 Task: Create a rule from the Agile list, Priority changed -> Complete task in the project BrainWave if Priority Cleared then Complete Task
Action: Mouse moved to (985, 160)
Screenshot: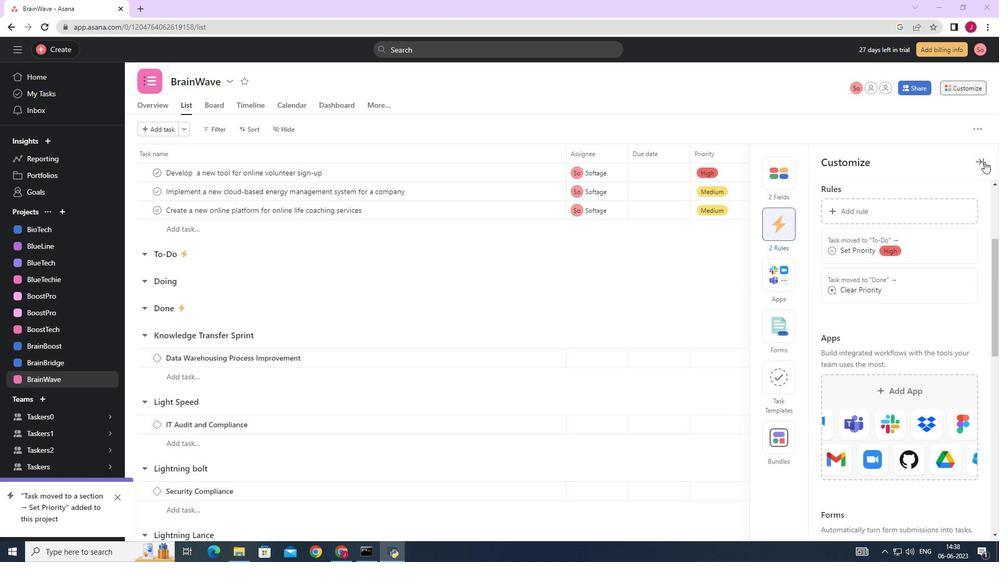 
Action: Mouse pressed left at (985, 160)
Screenshot: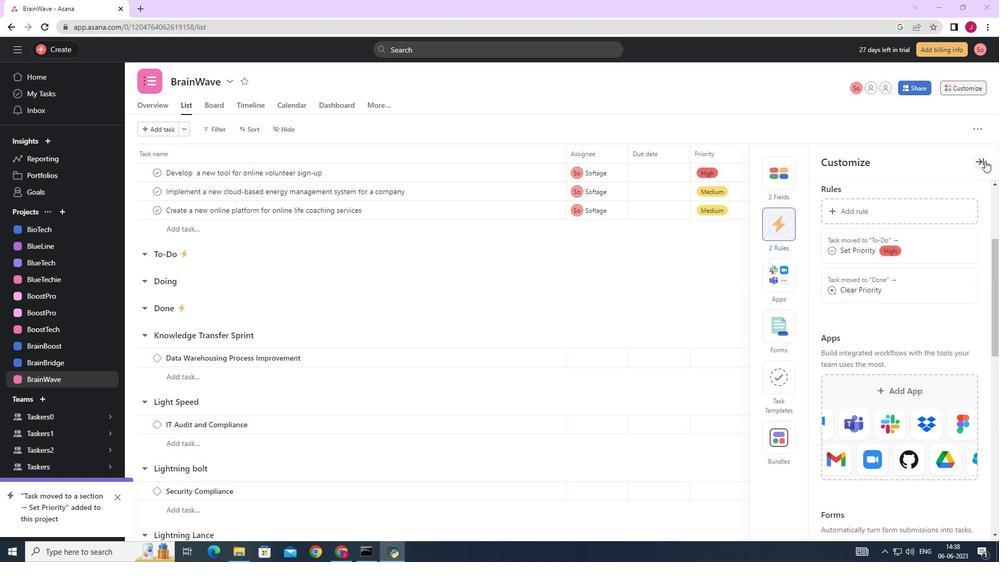 
Action: Mouse moved to (967, 87)
Screenshot: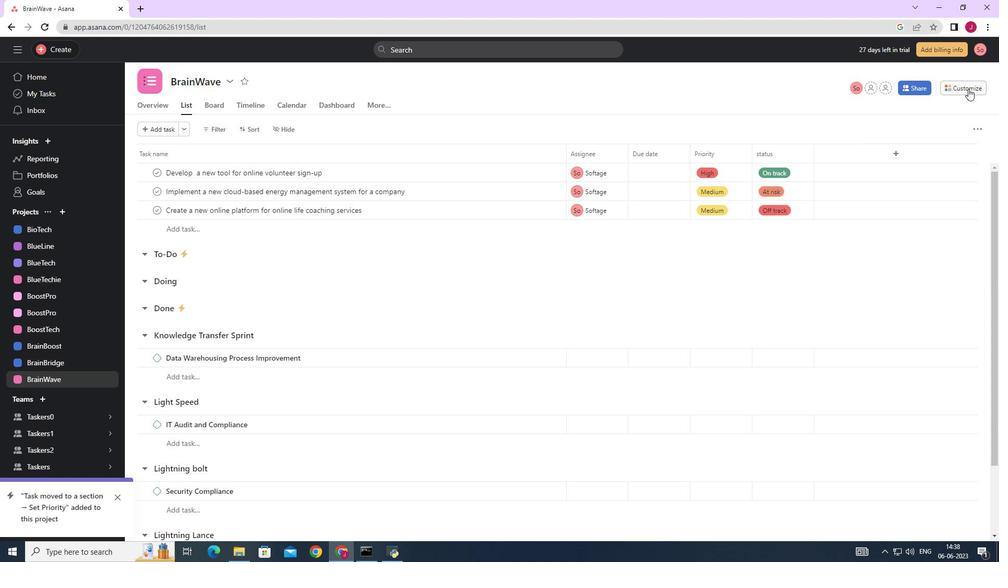 
Action: Mouse pressed left at (967, 87)
Screenshot: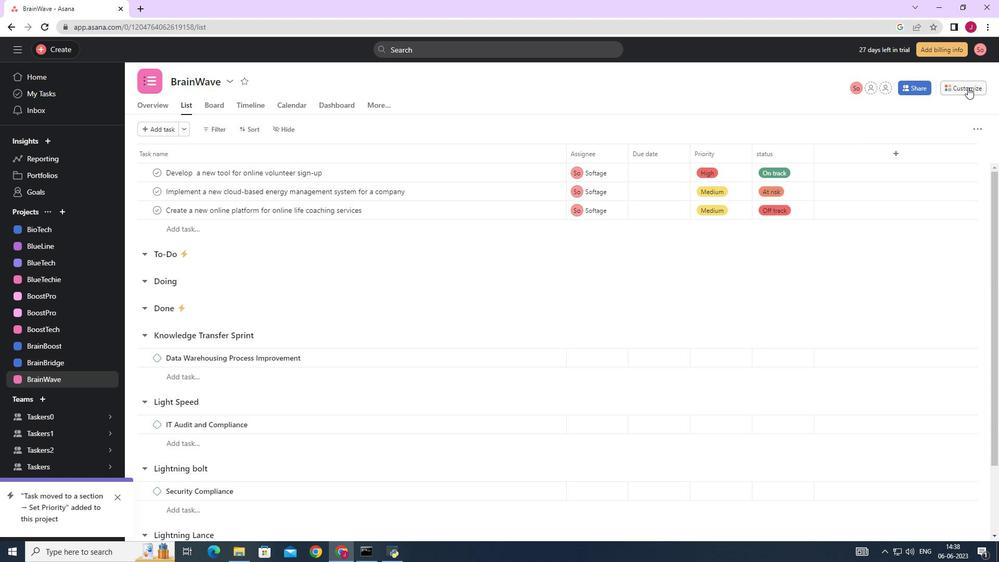 
Action: Mouse moved to (777, 218)
Screenshot: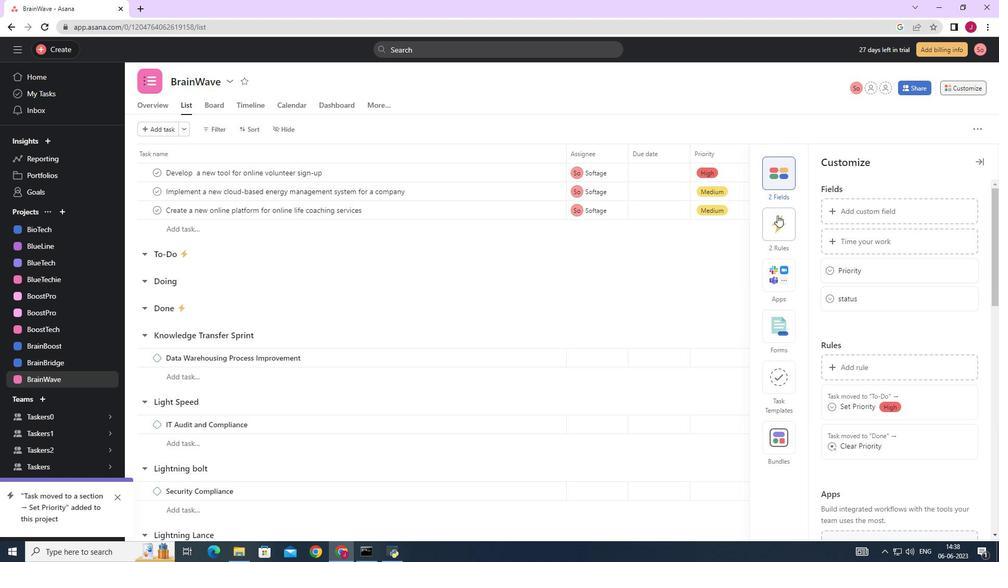 
Action: Mouse pressed left at (777, 218)
Screenshot: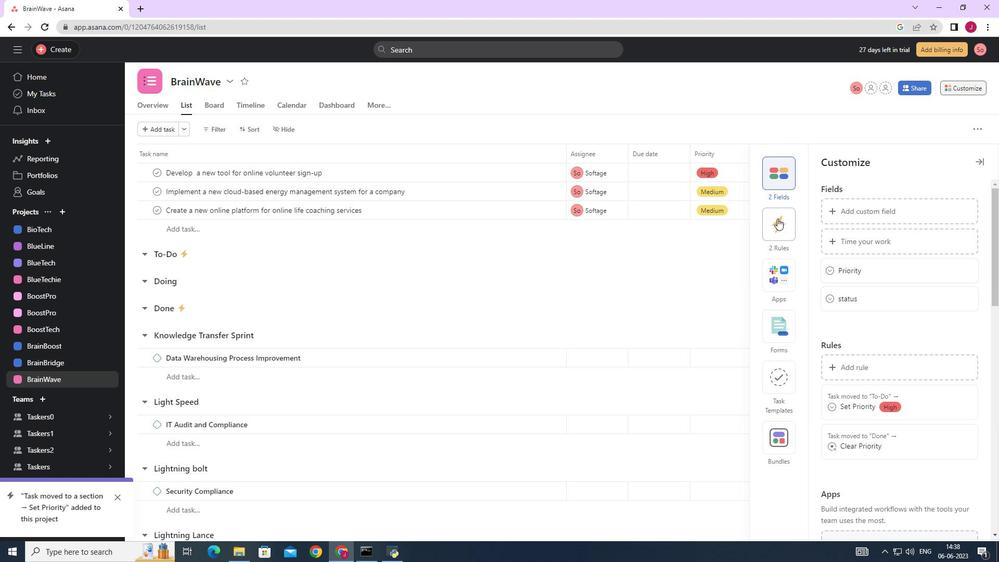 
Action: Mouse moved to (871, 206)
Screenshot: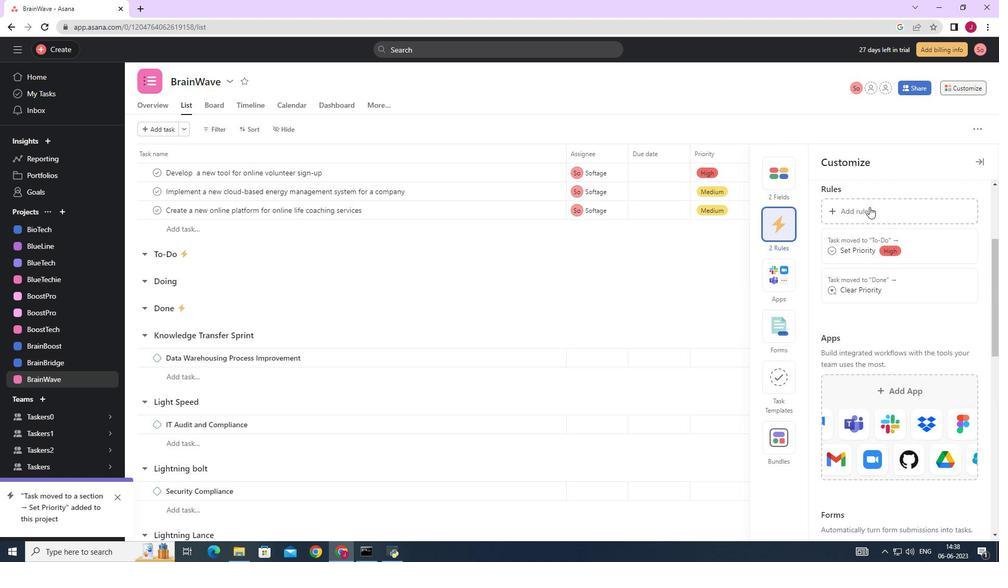 
Action: Mouse pressed left at (871, 206)
Screenshot: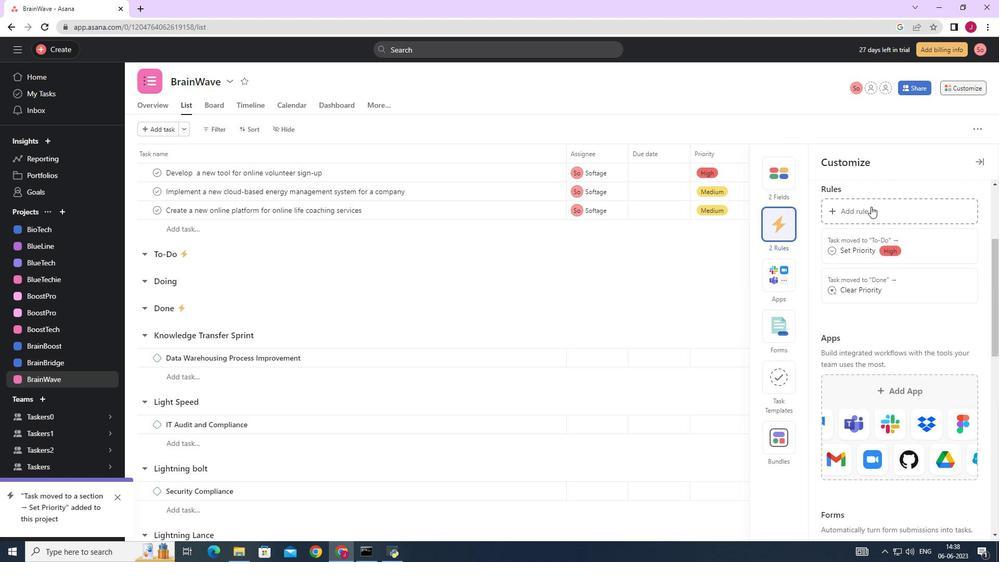 
Action: Mouse moved to (219, 157)
Screenshot: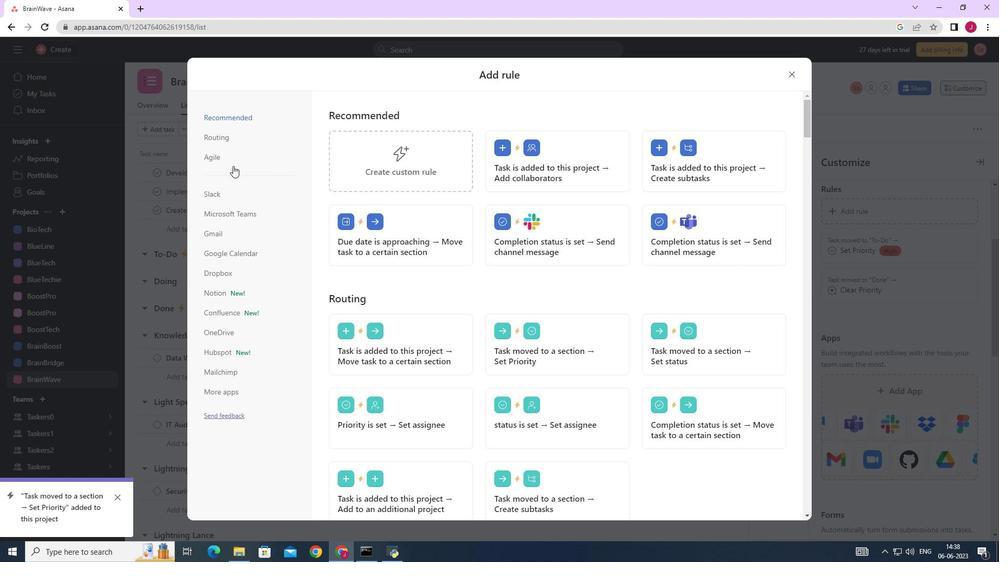 
Action: Mouse pressed left at (219, 157)
Screenshot: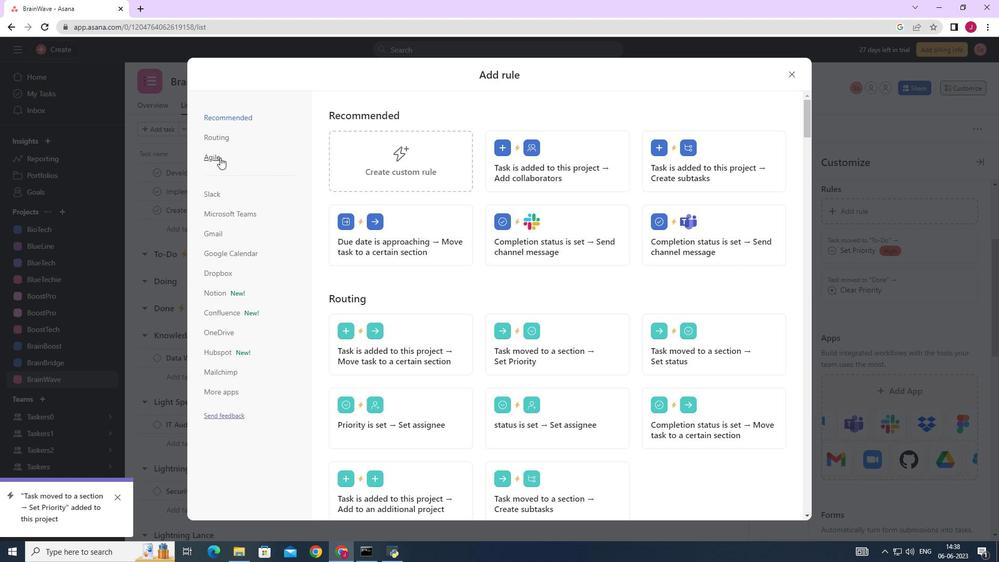 
Action: Mouse moved to (422, 161)
Screenshot: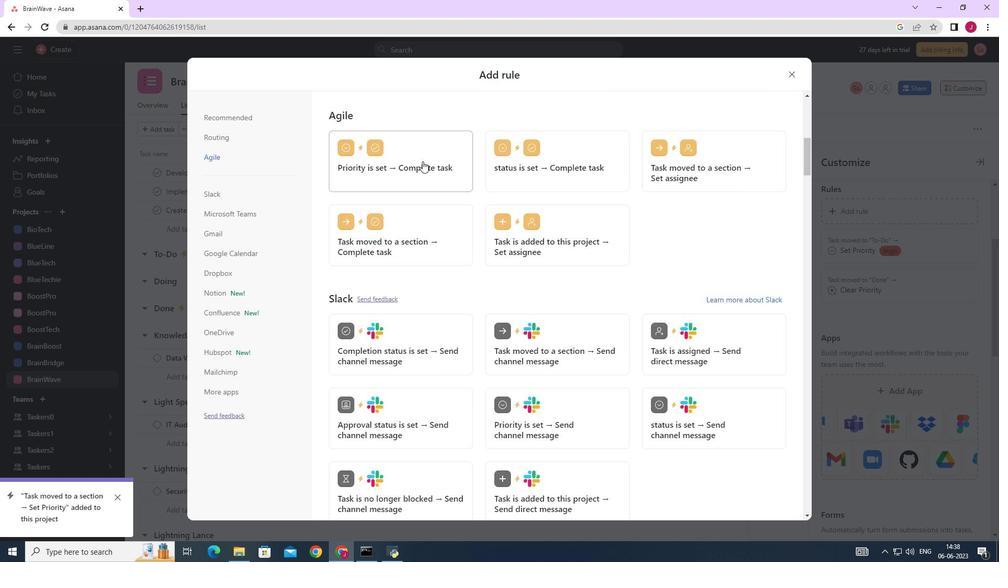 
Action: Mouse pressed left at (422, 161)
Screenshot: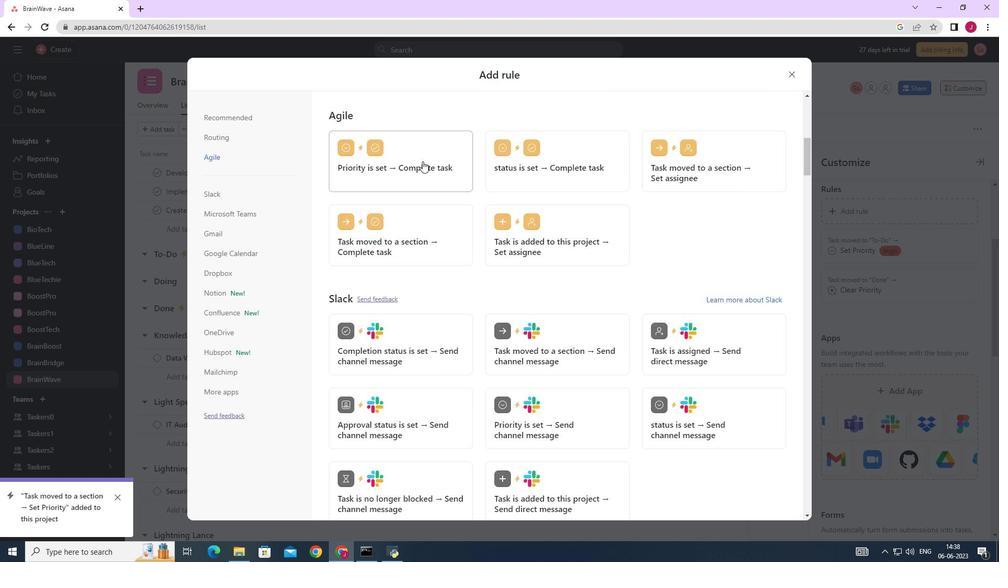 
Action: Mouse moved to (367, 277)
Screenshot: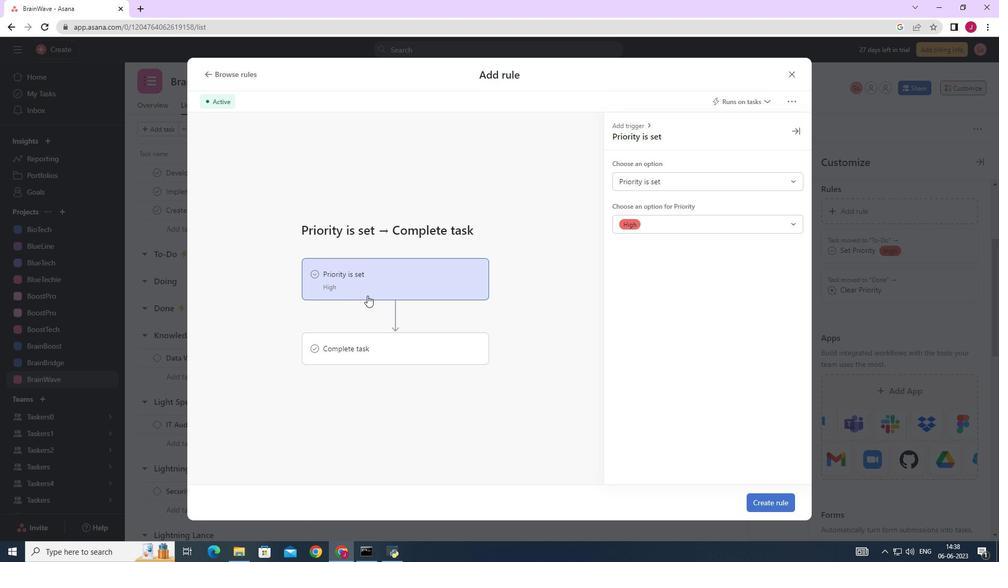 
Action: Mouse pressed left at (367, 277)
Screenshot: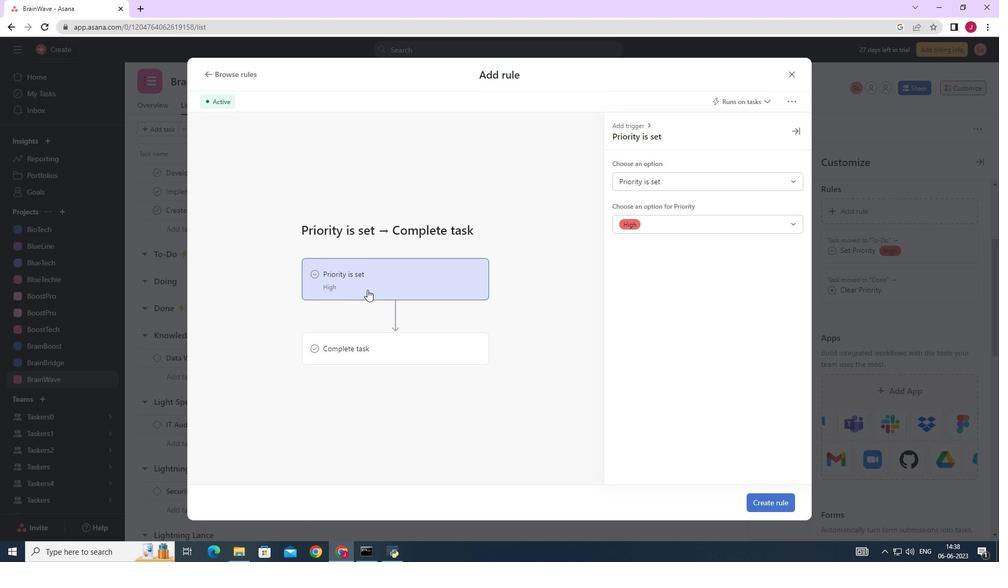 
Action: Mouse moved to (374, 351)
Screenshot: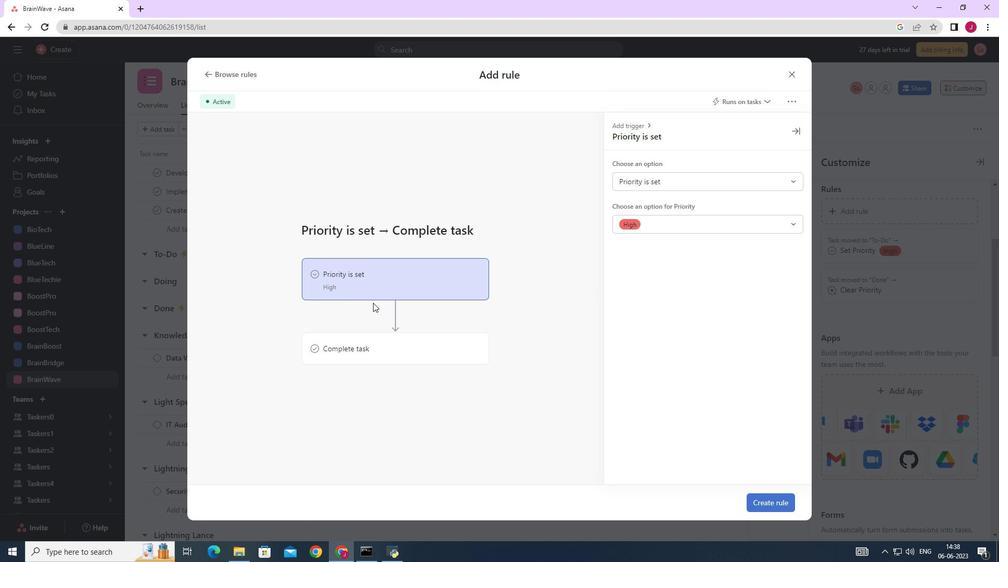 
Action: Mouse pressed left at (374, 351)
Screenshot: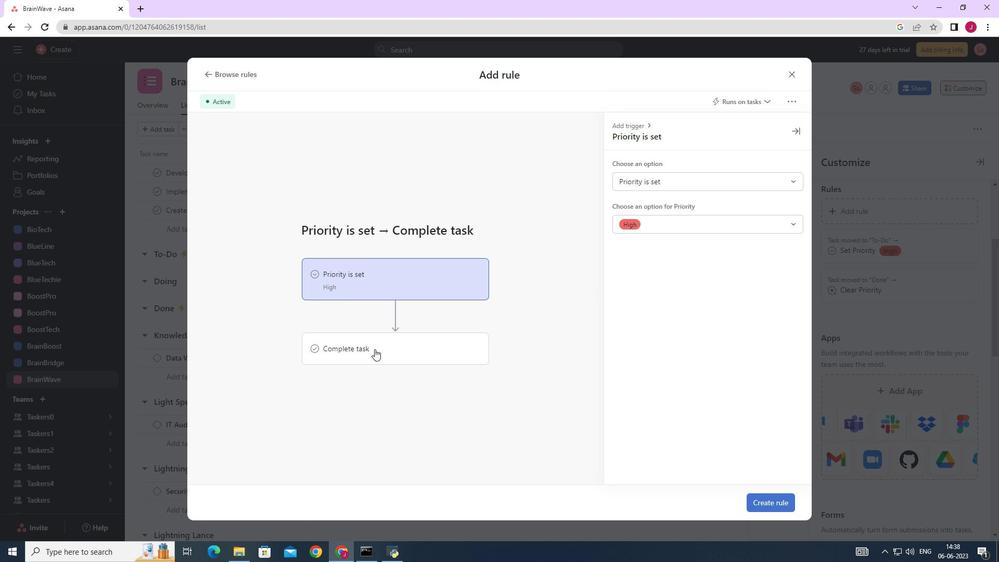 
Action: Mouse moved to (622, 179)
Screenshot: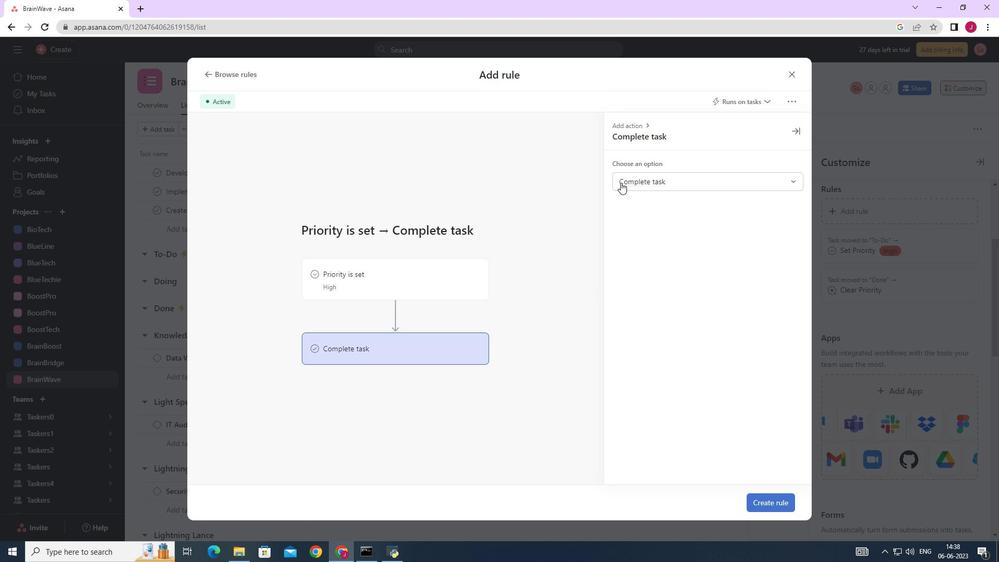 
Action: Mouse pressed left at (622, 179)
Screenshot: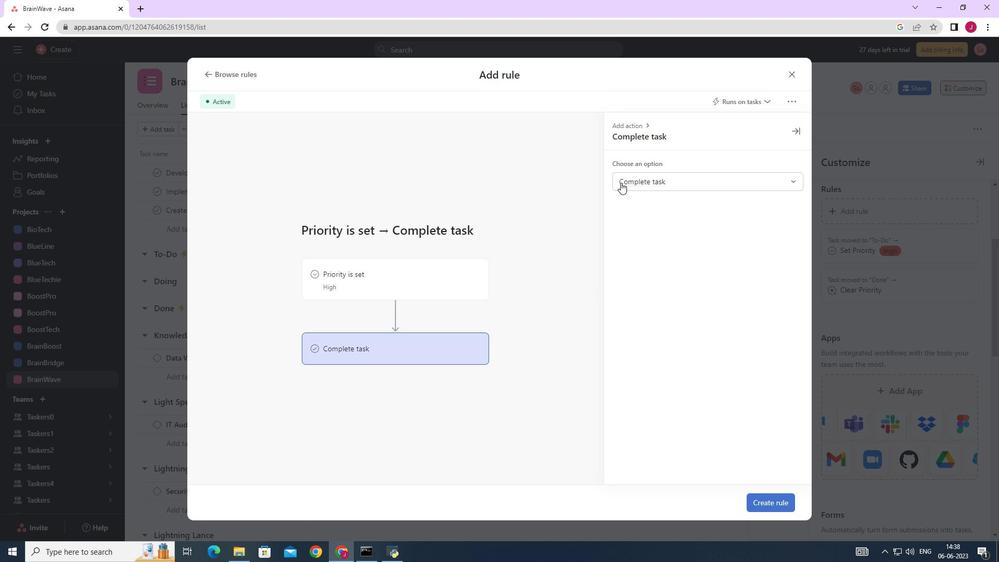 
Action: Mouse moved to (403, 279)
Screenshot: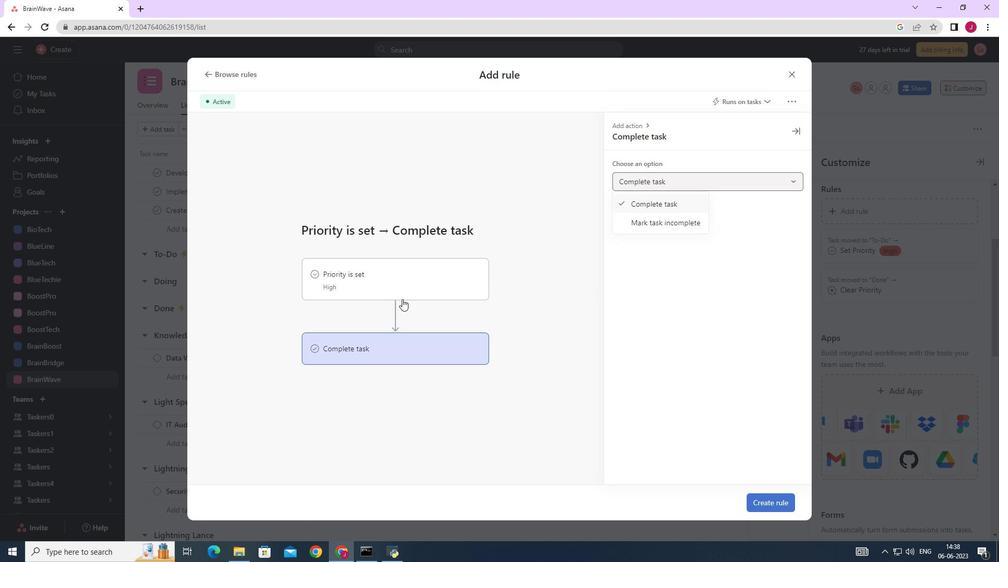 
Action: Mouse pressed left at (403, 279)
Screenshot: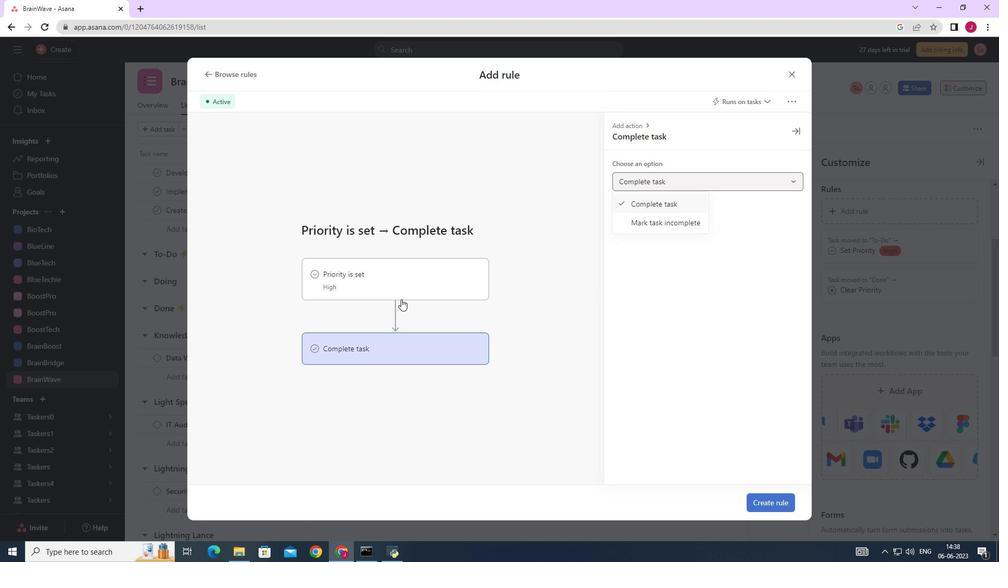 
Action: Mouse moved to (662, 183)
Screenshot: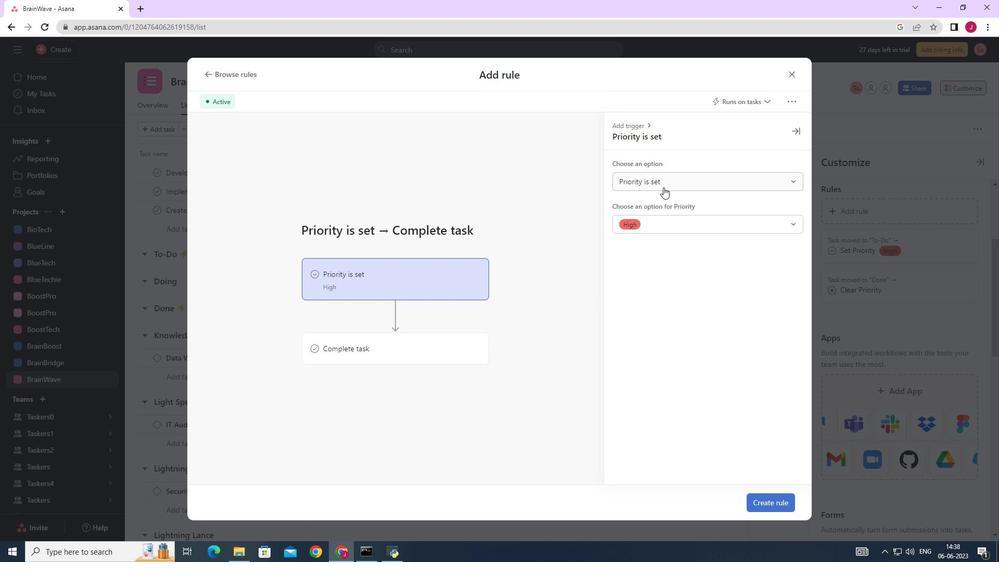 
Action: Mouse pressed left at (662, 183)
Screenshot: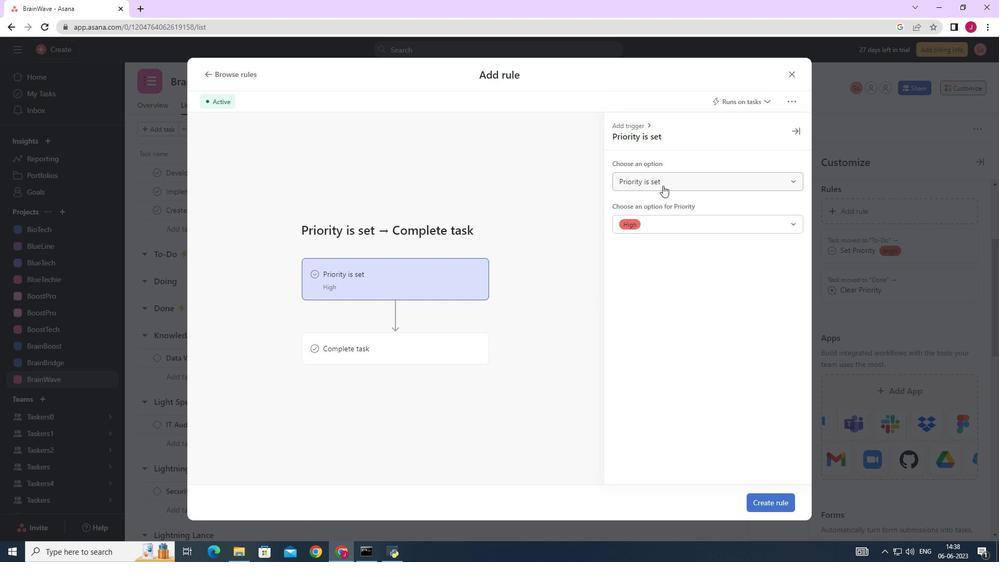 
Action: Mouse moved to (663, 221)
Screenshot: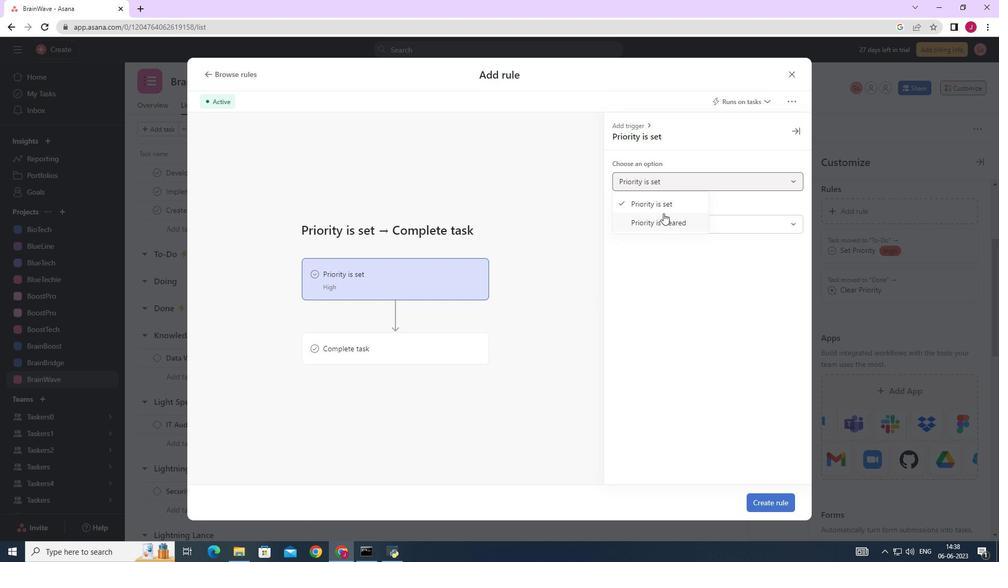 
Action: Mouse pressed left at (663, 221)
Screenshot: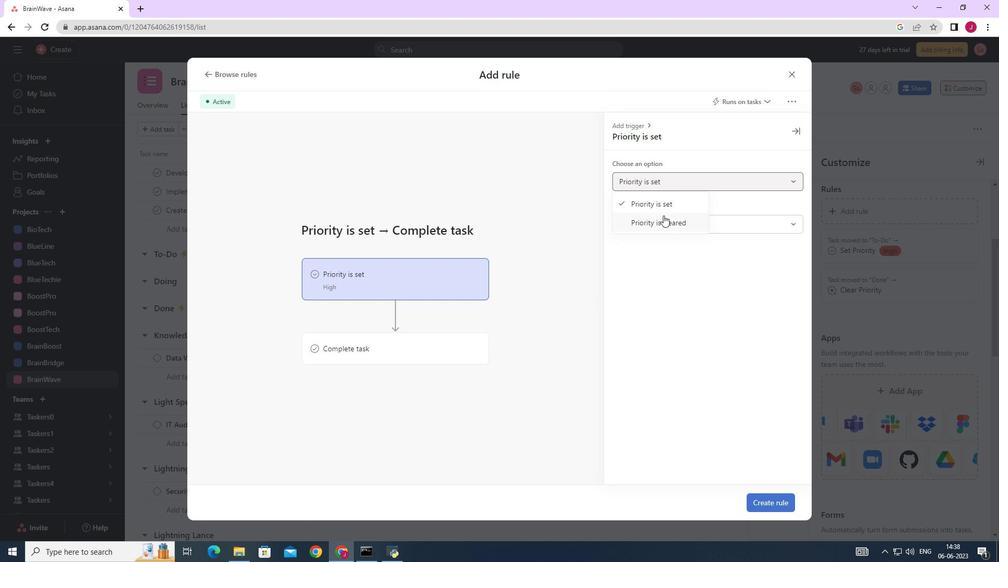 
Action: Mouse moved to (428, 349)
Screenshot: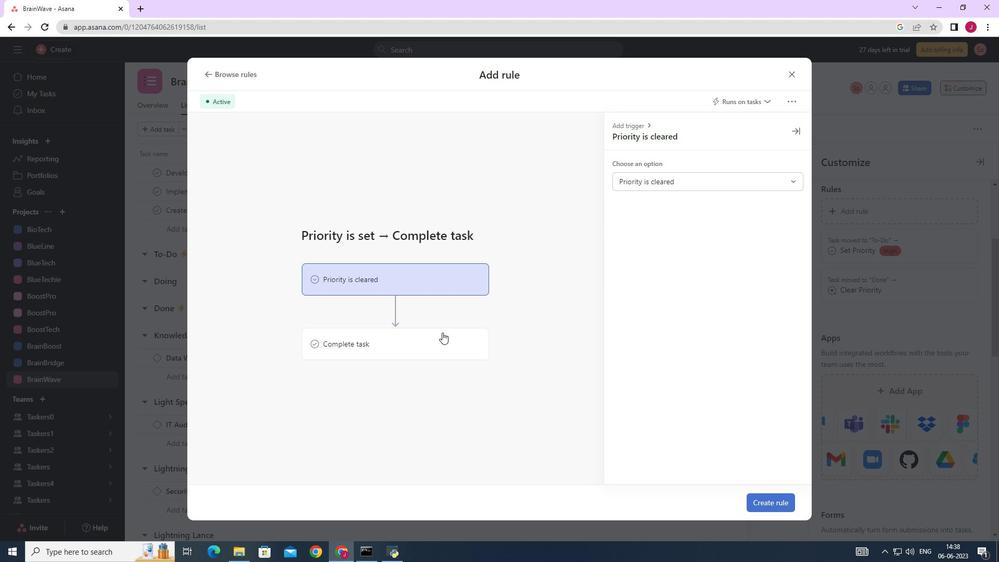 
Action: Mouse pressed left at (428, 349)
Screenshot: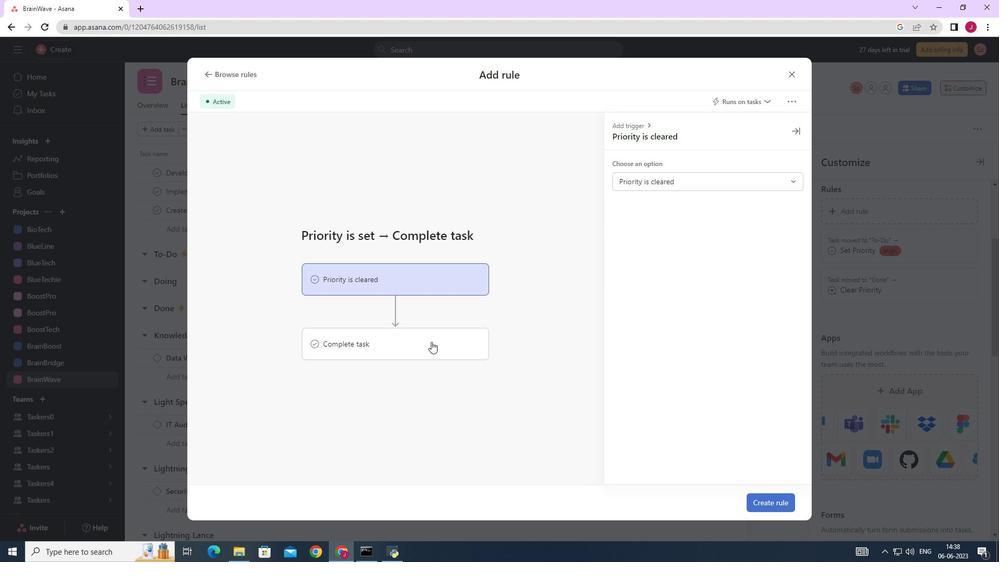 
Action: Mouse moved to (769, 500)
Screenshot: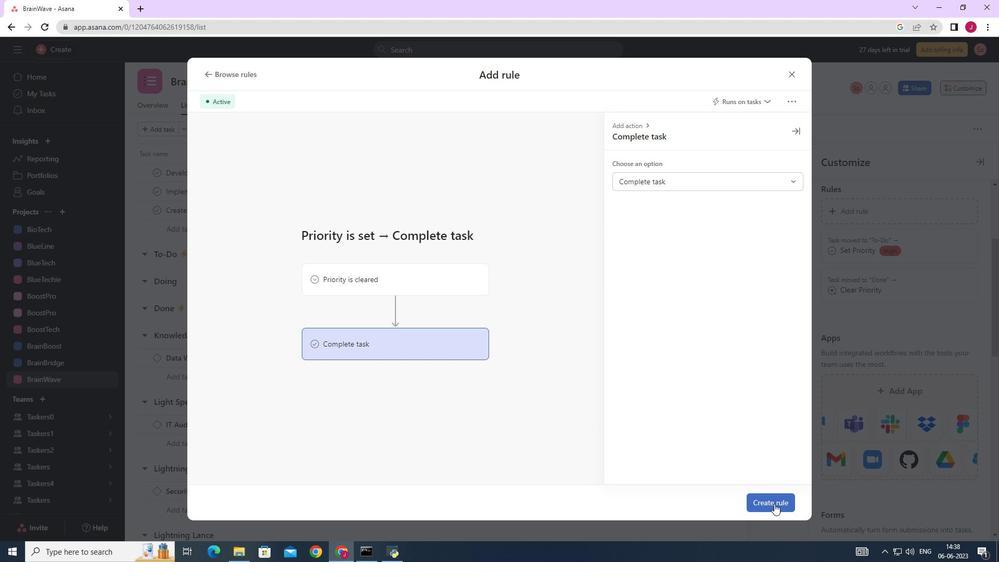 
Action: Mouse pressed left at (769, 500)
Screenshot: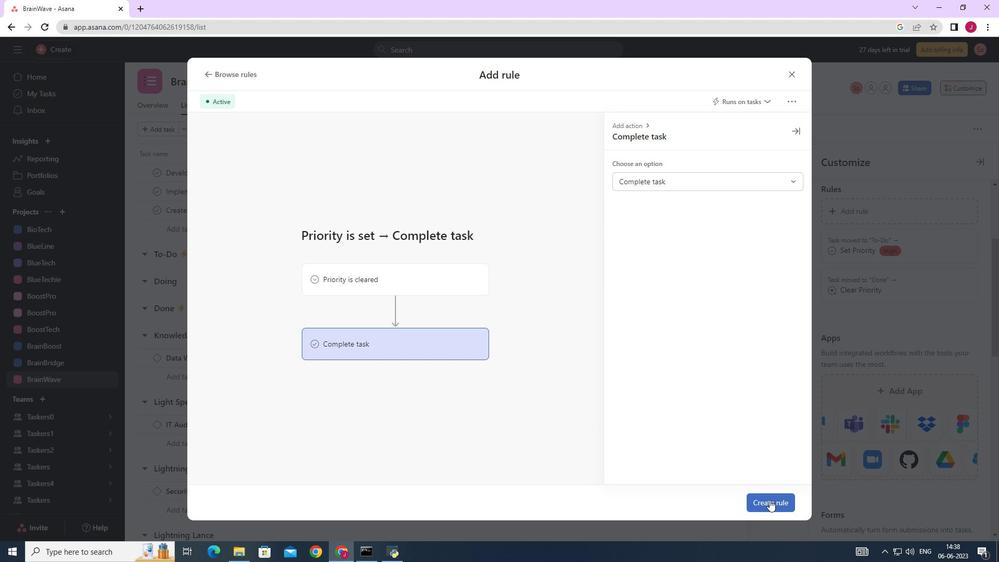 
Action: Mouse moved to (633, 378)
Screenshot: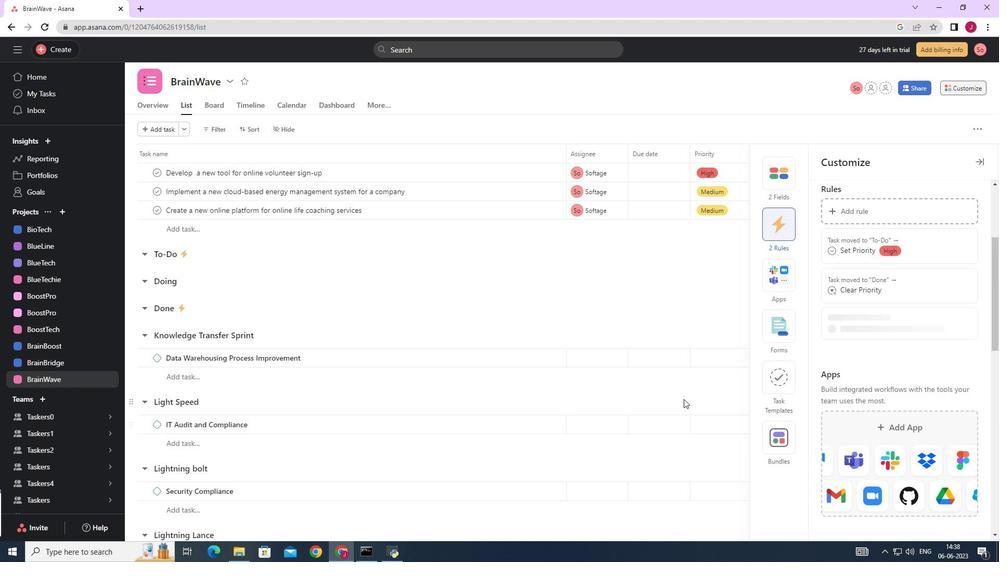 
